 Task: Create New Customer with Customer Name: Zalat Pizza, Billing Address Line1: 2097 Pike Street, Billing Address Line2:  San Diego, Billing Address Line3:  California 92126
Action: Mouse pressed left at (140, 27)
Screenshot: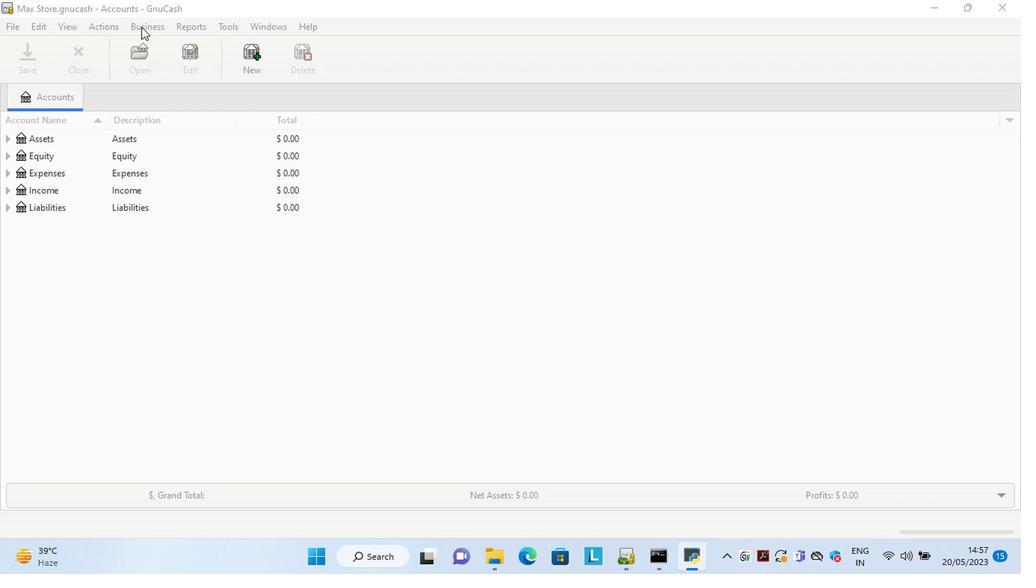 
Action: Mouse moved to (324, 60)
Screenshot: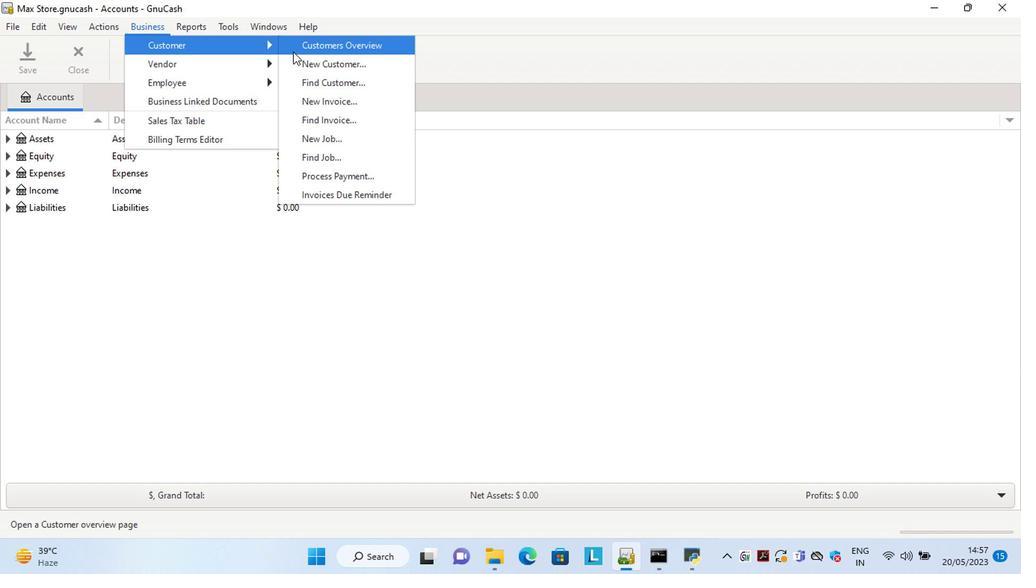 
Action: Mouse pressed left at (324, 60)
Screenshot: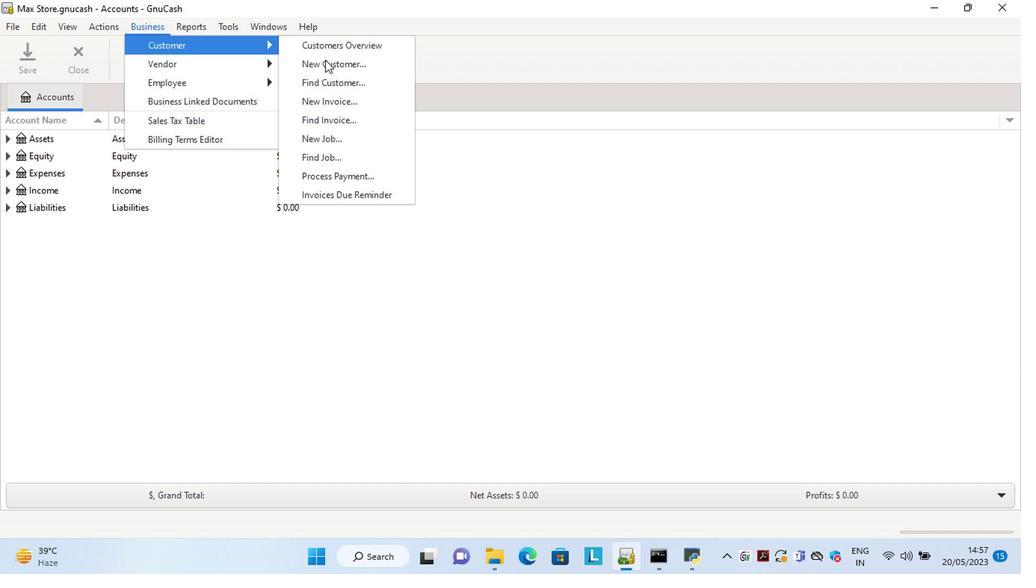 
Action: Mouse moved to (824, 227)
Screenshot: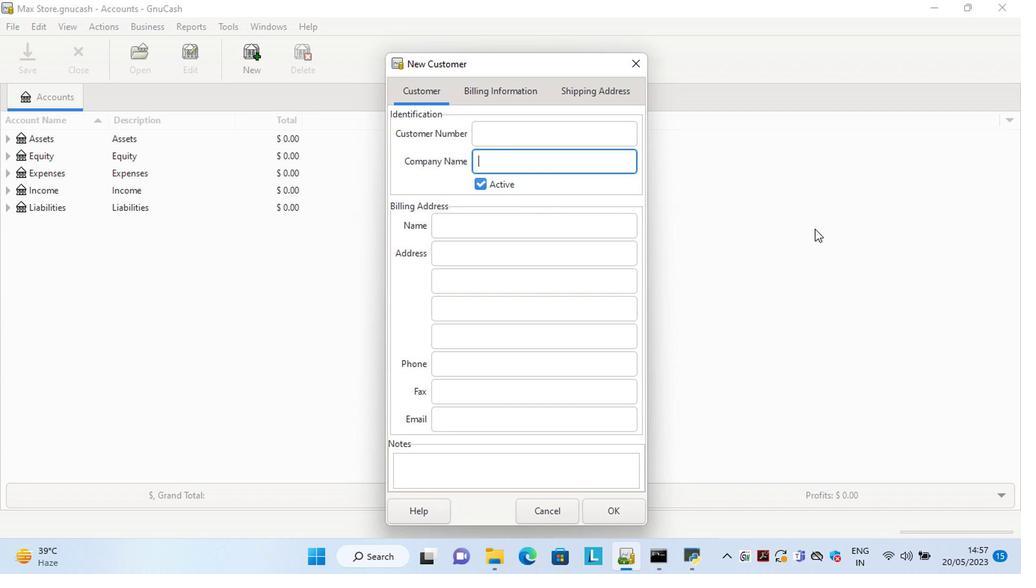 
Action: Key pressed <Key.shift>Zalat<Key.space><Key.shift>Pizza<Key.space><Key.backspace><Key.tab><Key.tab><Key.tab><Key.tab>
Screenshot: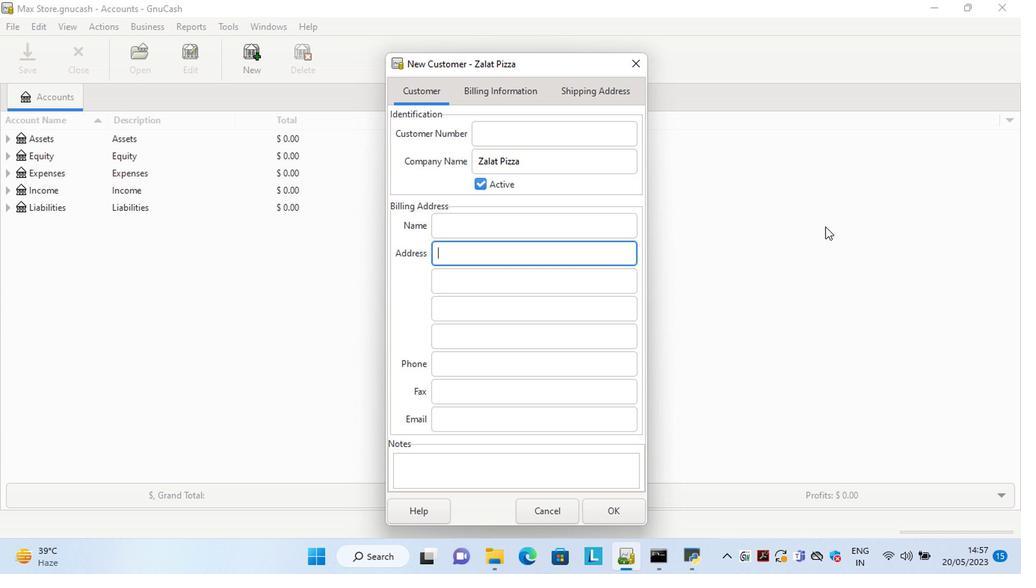 
Action: Mouse moved to (598, 258)
Screenshot: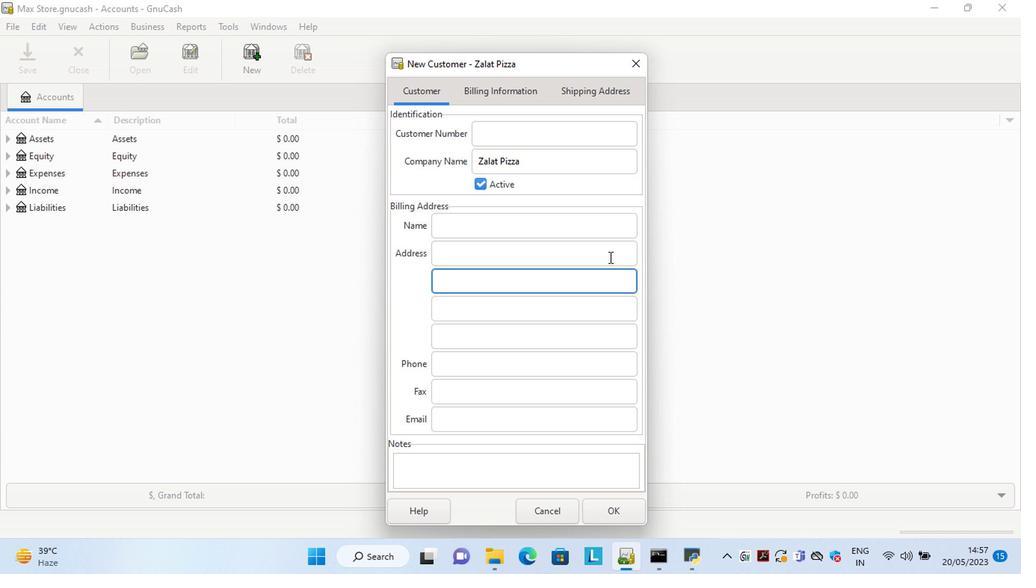
Action: Mouse pressed left at (598, 258)
Screenshot: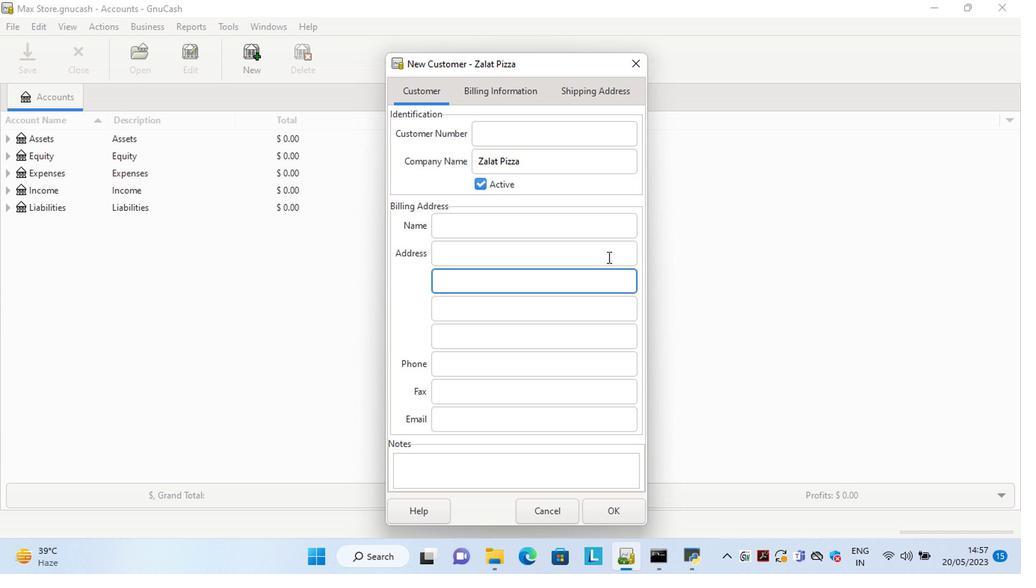 
Action: Mouse pressed left at (598, 258)
Screenshot: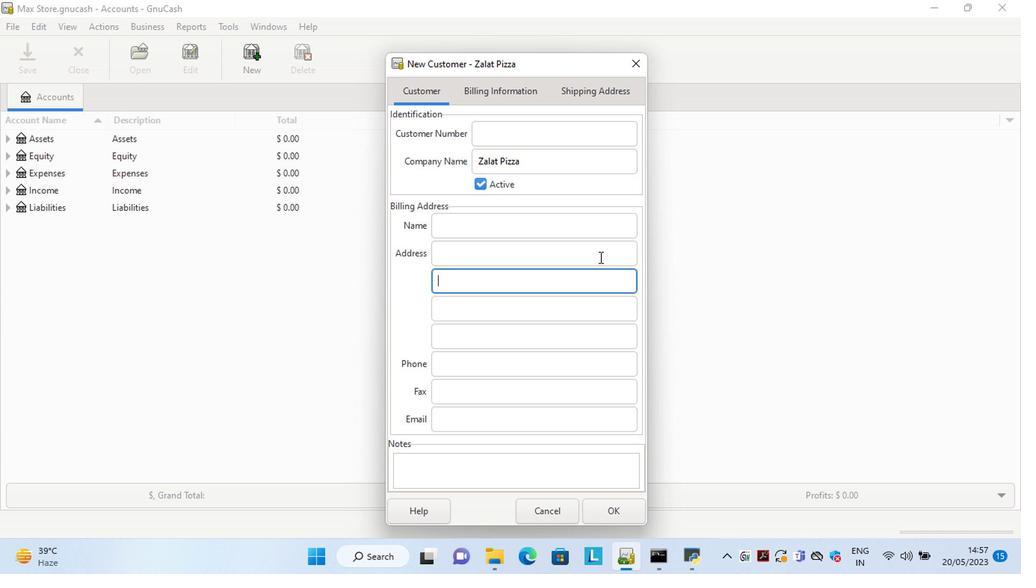 
Action: Mouse moved to (779, 268)
Screenshot: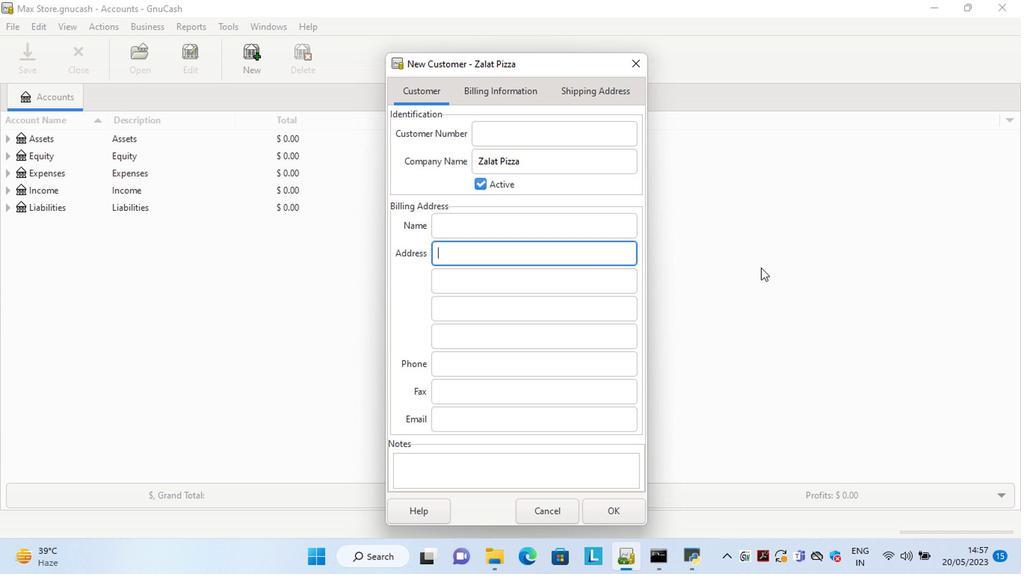 
Action: Key pressed 2097<Key.space><Key.shift>Pike<Key.space><Key.shift>Street<Key.tab>s<Key.tab>c<Key.tab>
Screenshot: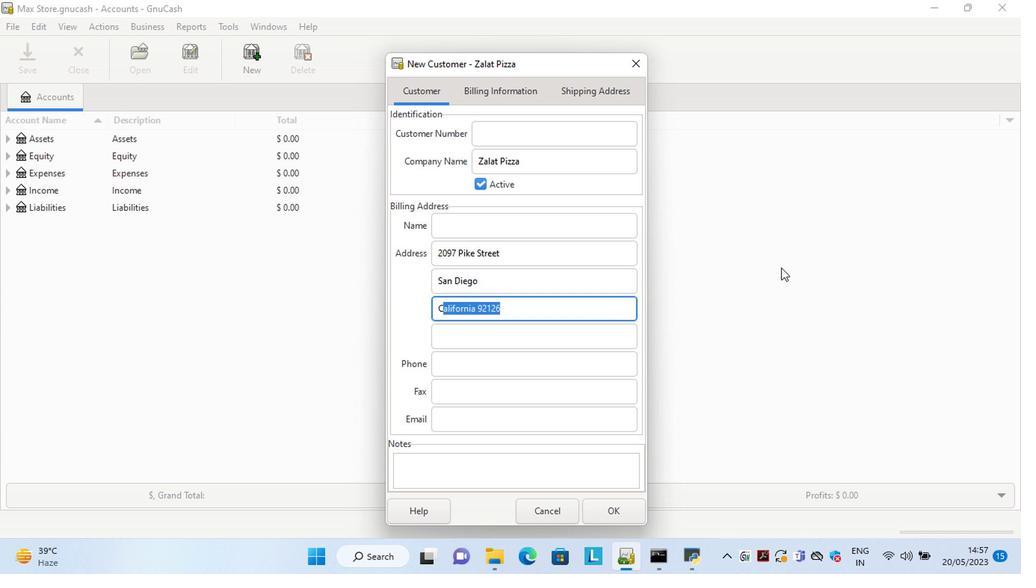 
Action: Mouse moved to (618, 506)
Screenshot: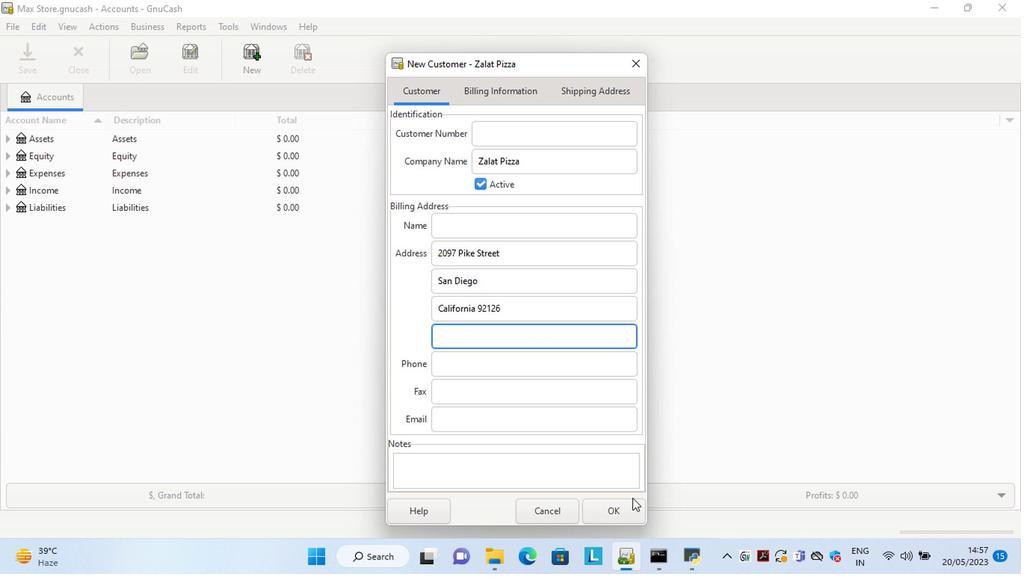 
Action: Mouse pressed left at (618, 506)
Screenshot: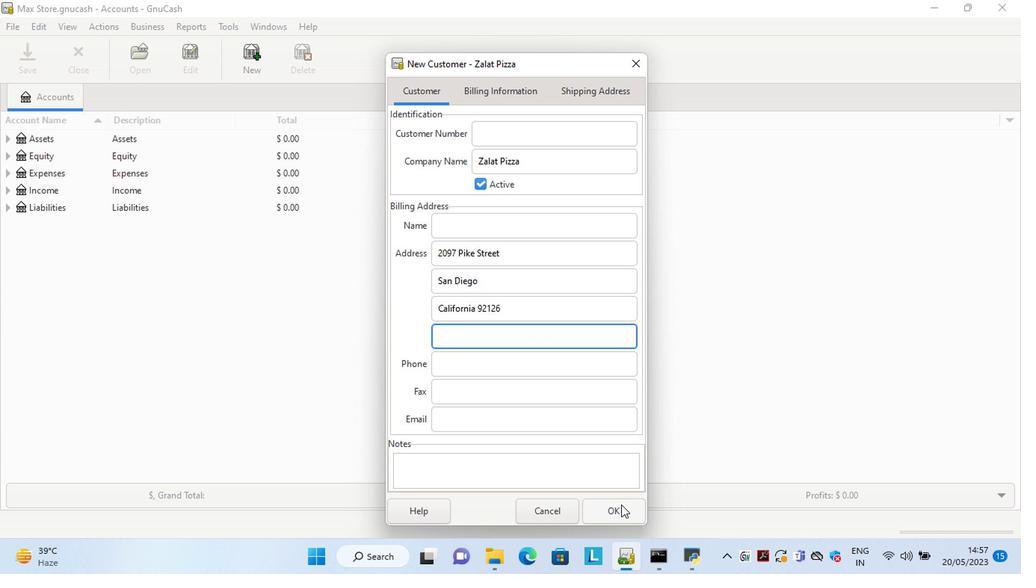 
